 Task: Click on the option Past companies.
Action: Mouse moved to (924, 134)
Screenshot: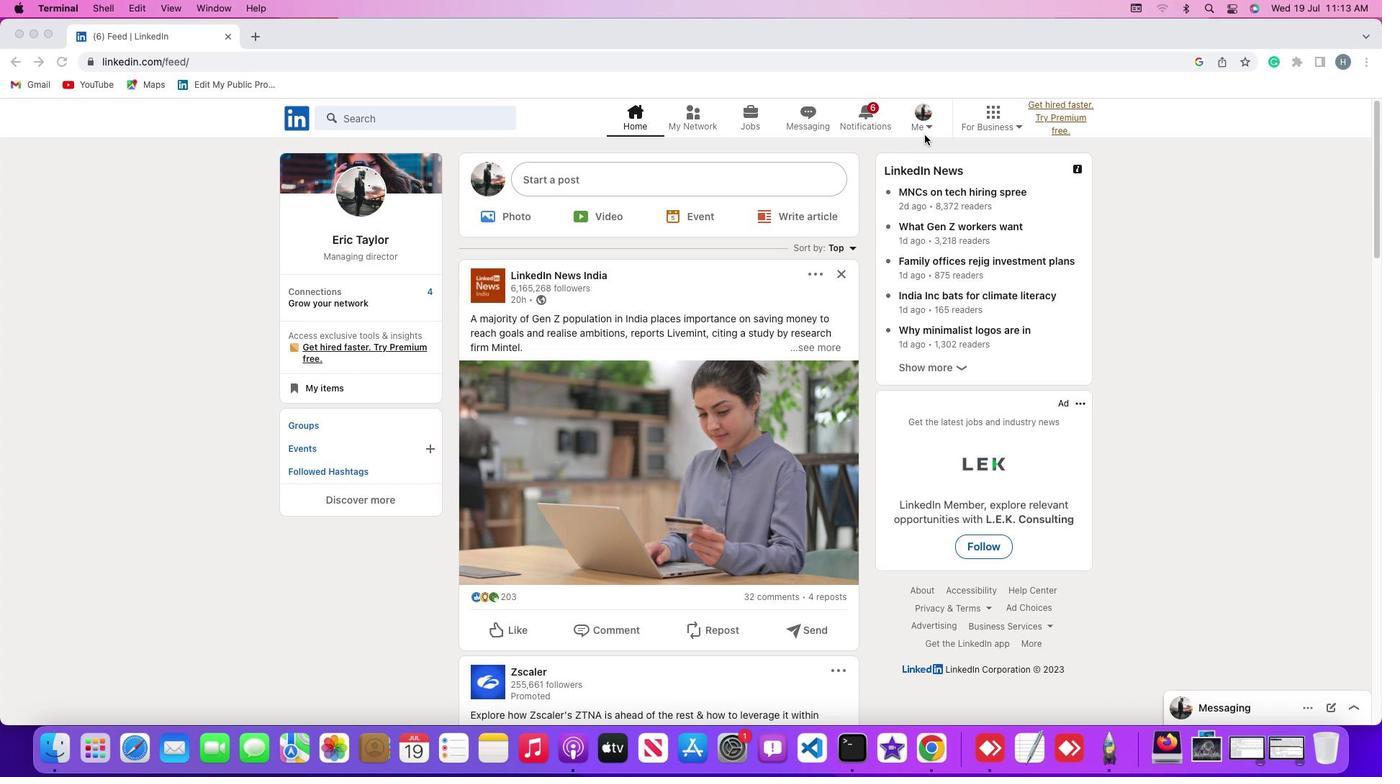
Action: Mouse pressed left at (924, 134)
Screenshot: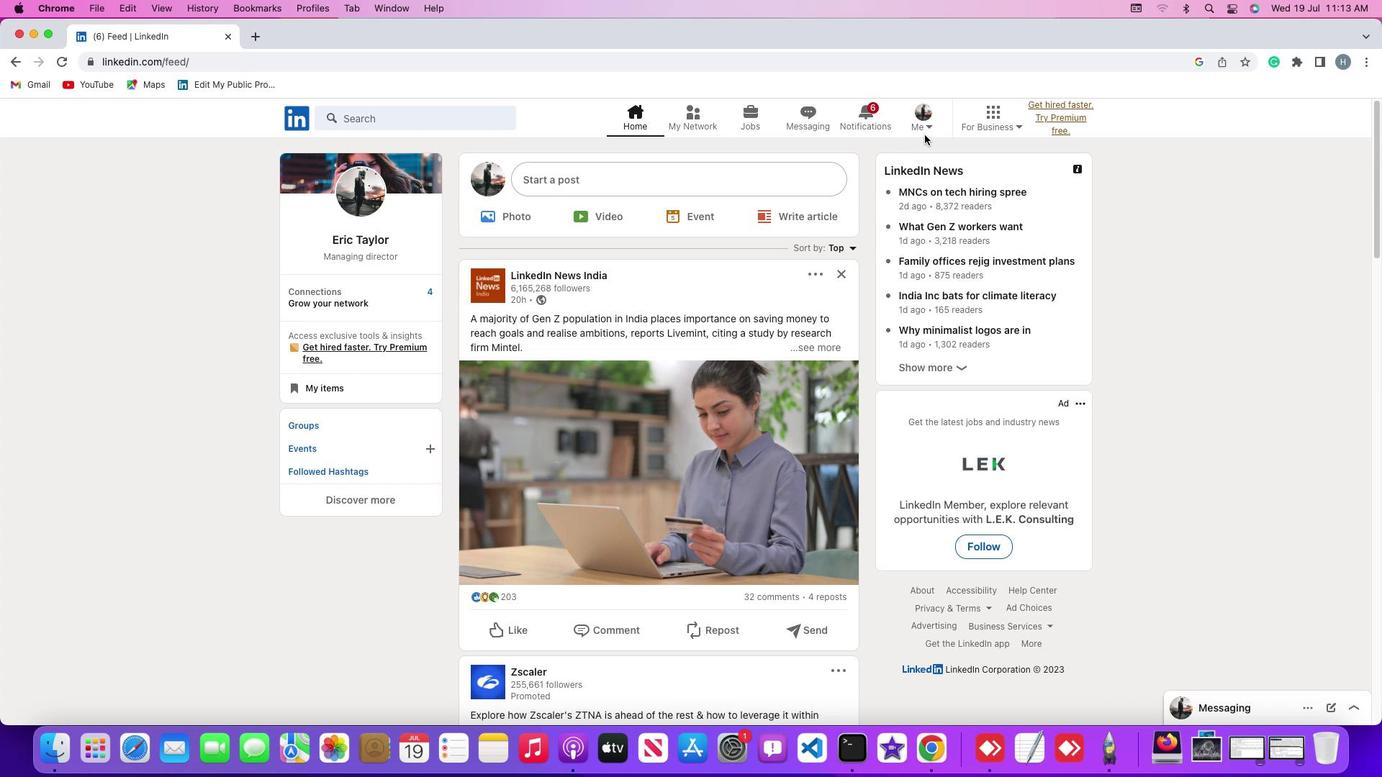 
Action: Mouse moved to (926, 127)
Screenshot: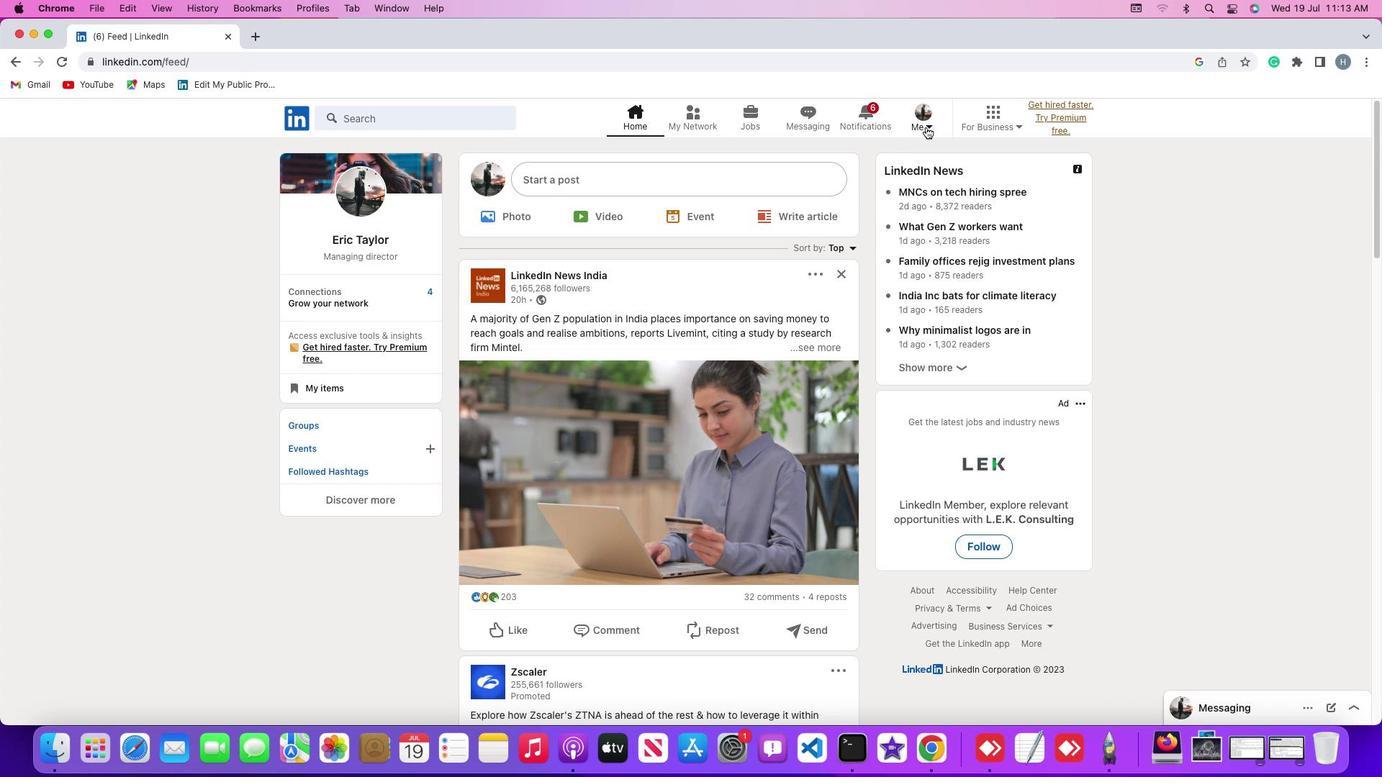 
Action: Mouse pressed left at (926, 127)
Screenshot: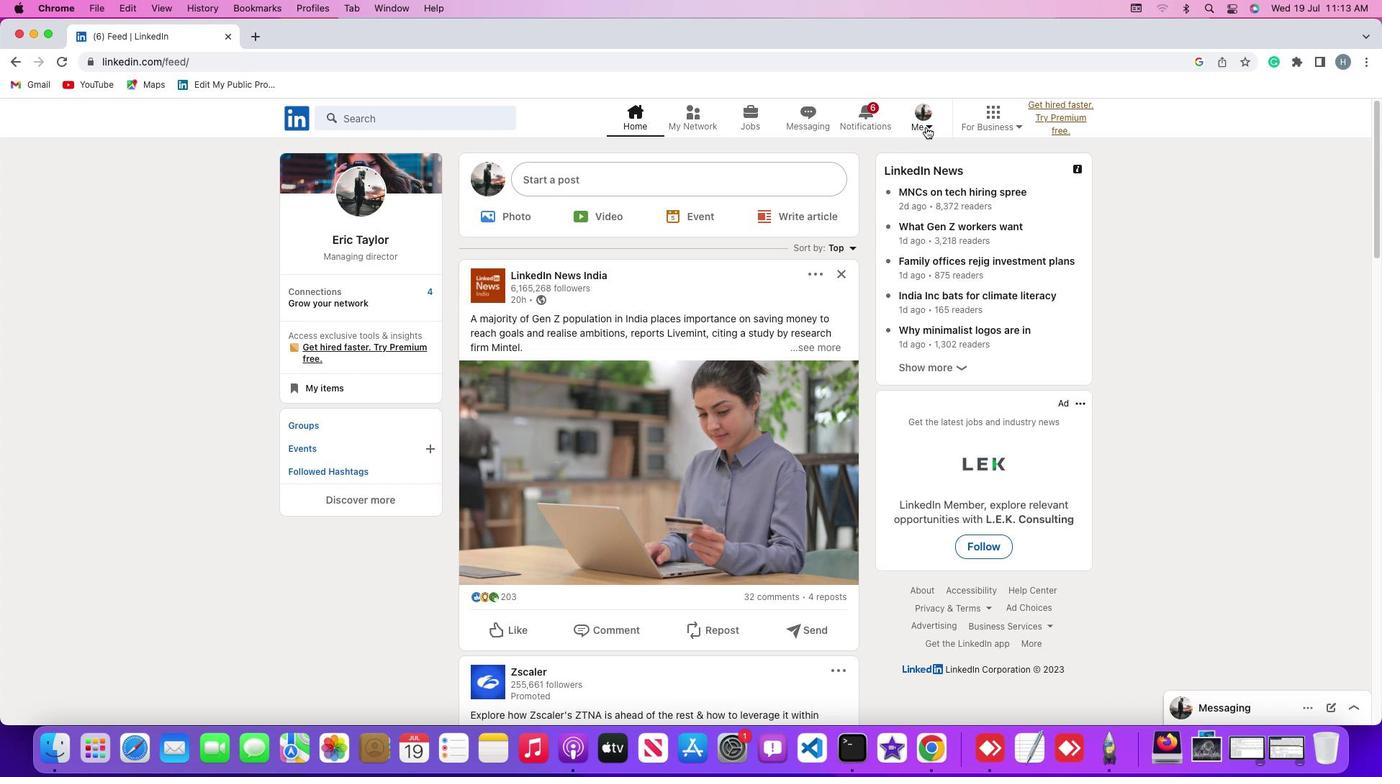 
Action: Mouse moved to (849, 271)
Screenshot: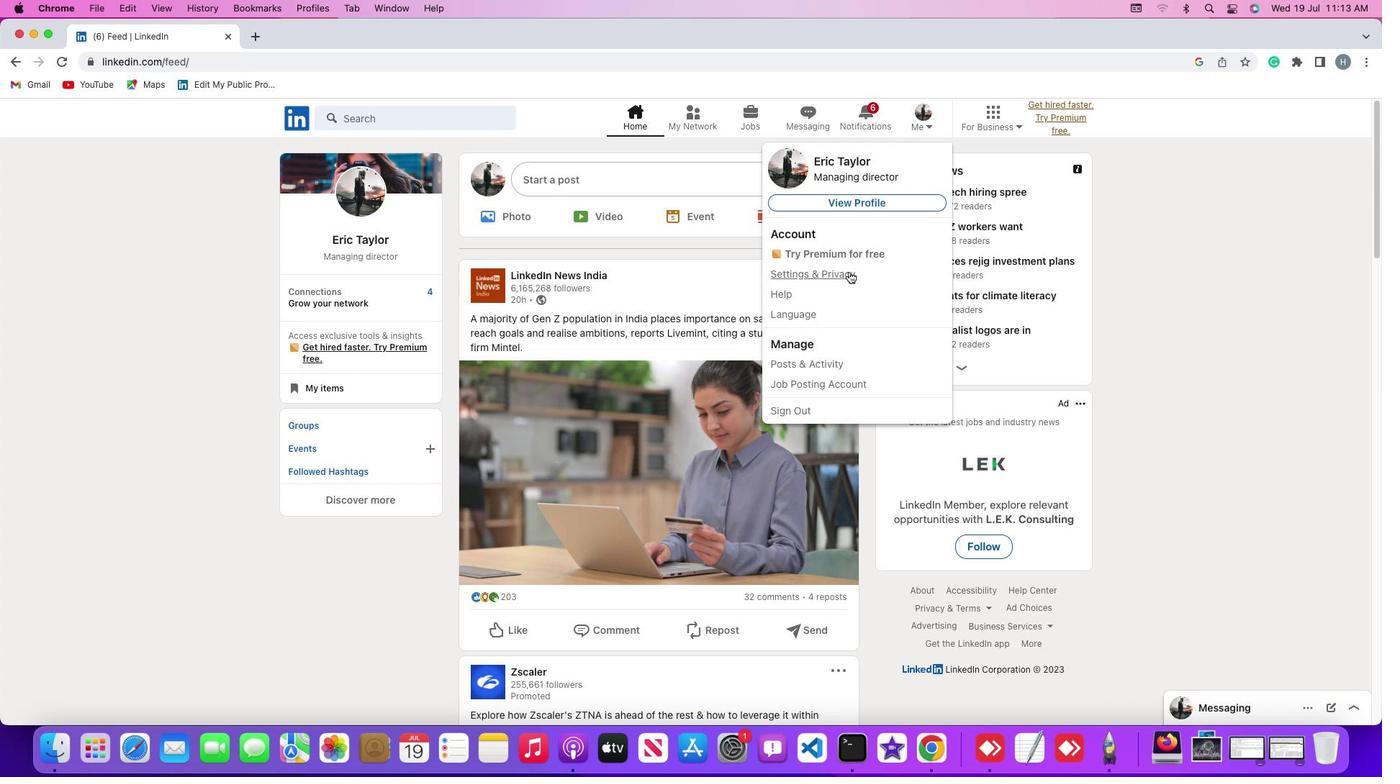 
Action: Mouse pressed left at (849, 271)
Screenshot: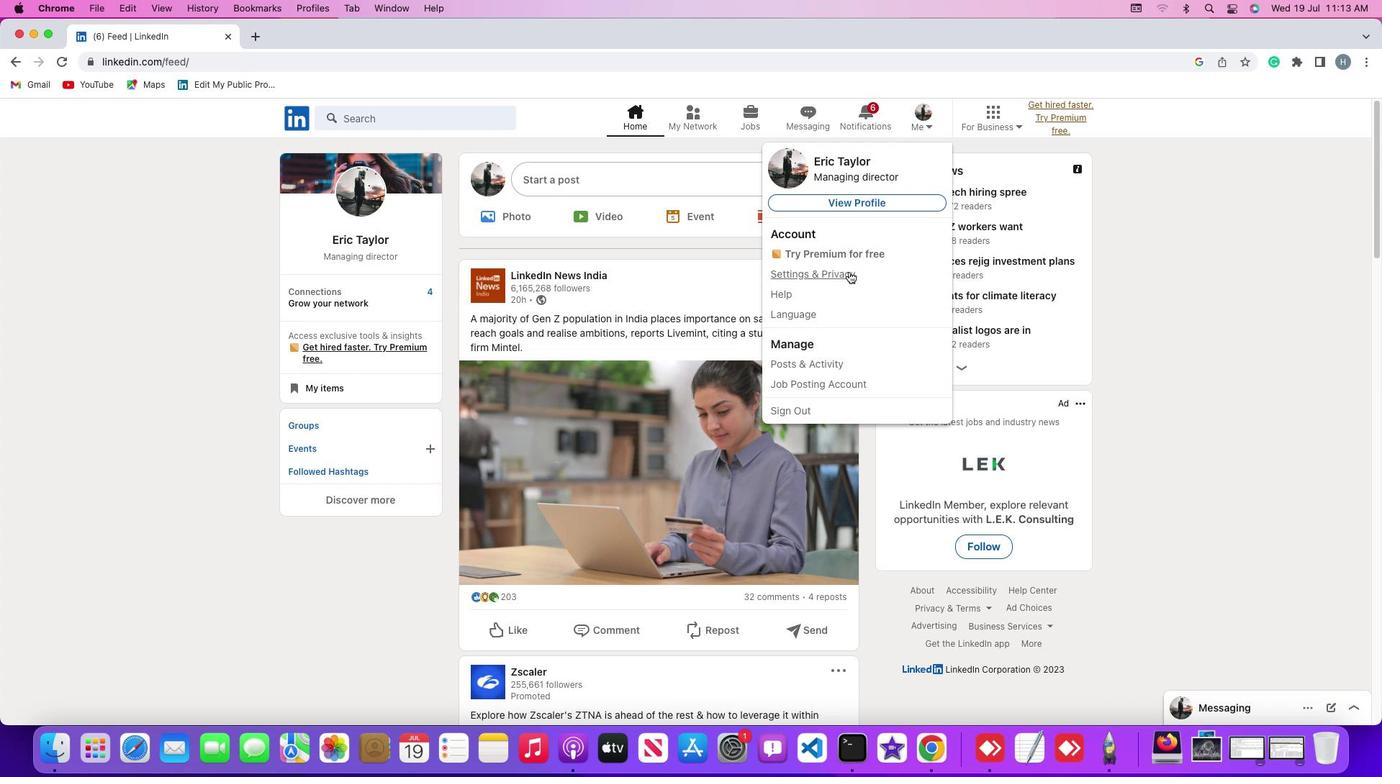 
Action: Mouse moved to (128, 438)
Screenshot: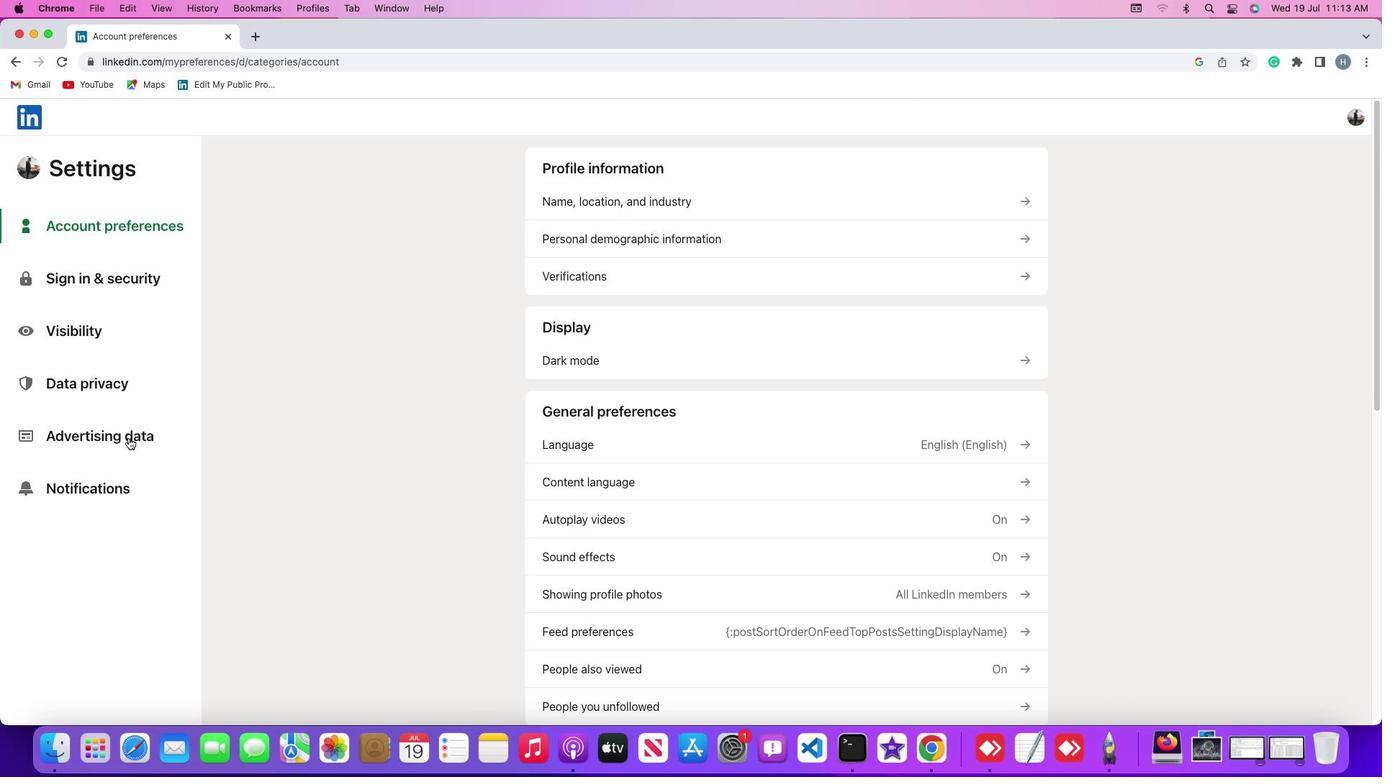 
Action: Mouse pressed left at (128, 438)
Screenshot: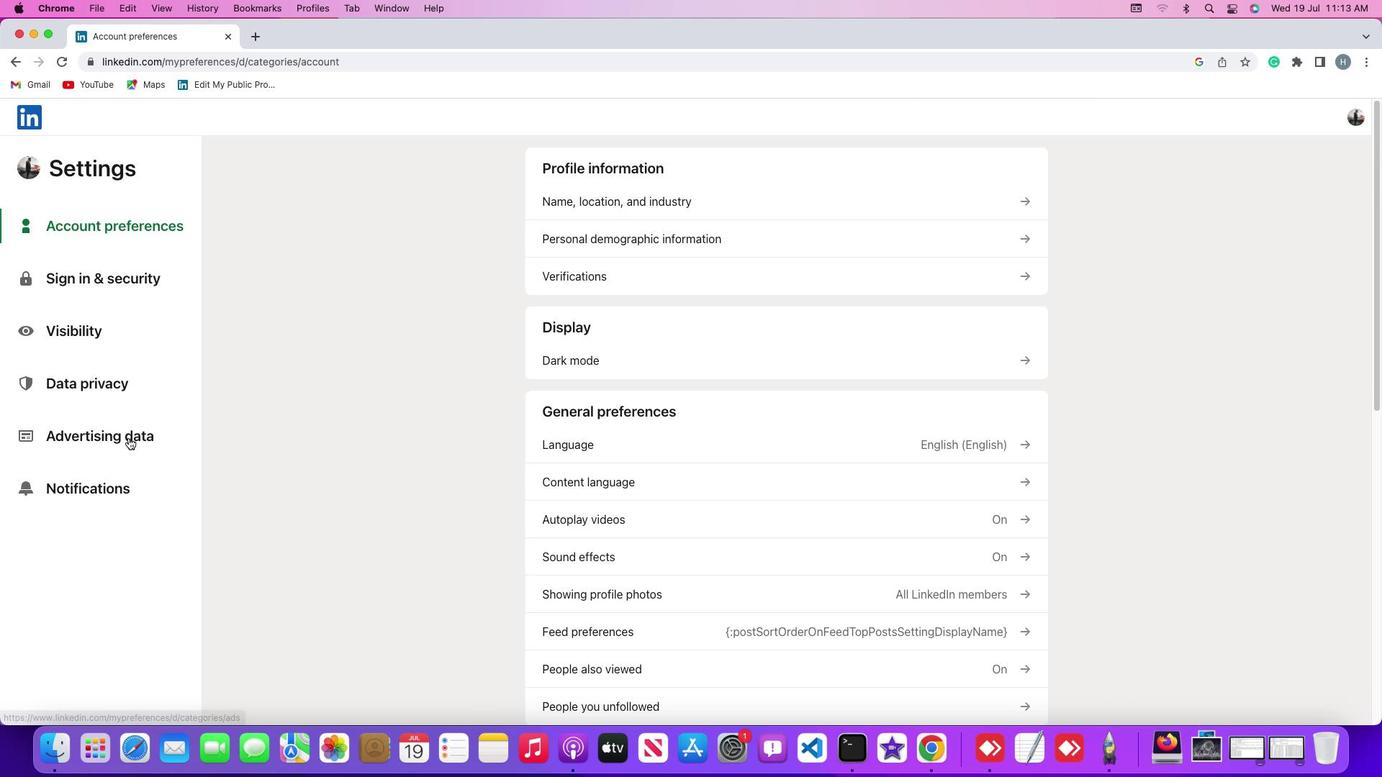 
Action: Mouse moved to (128, 438)
Screenshot: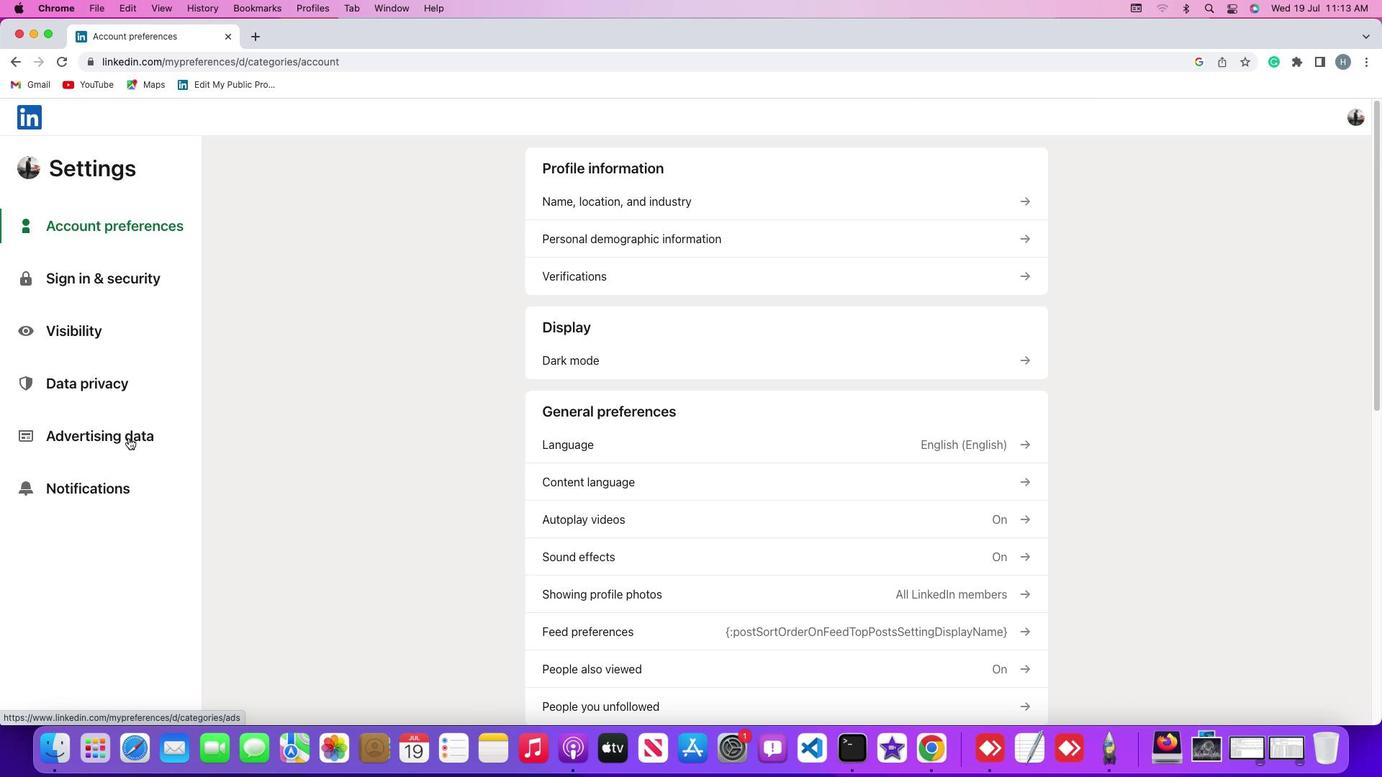
Action: Mouse pressed left at (128, 438)
Screenshot: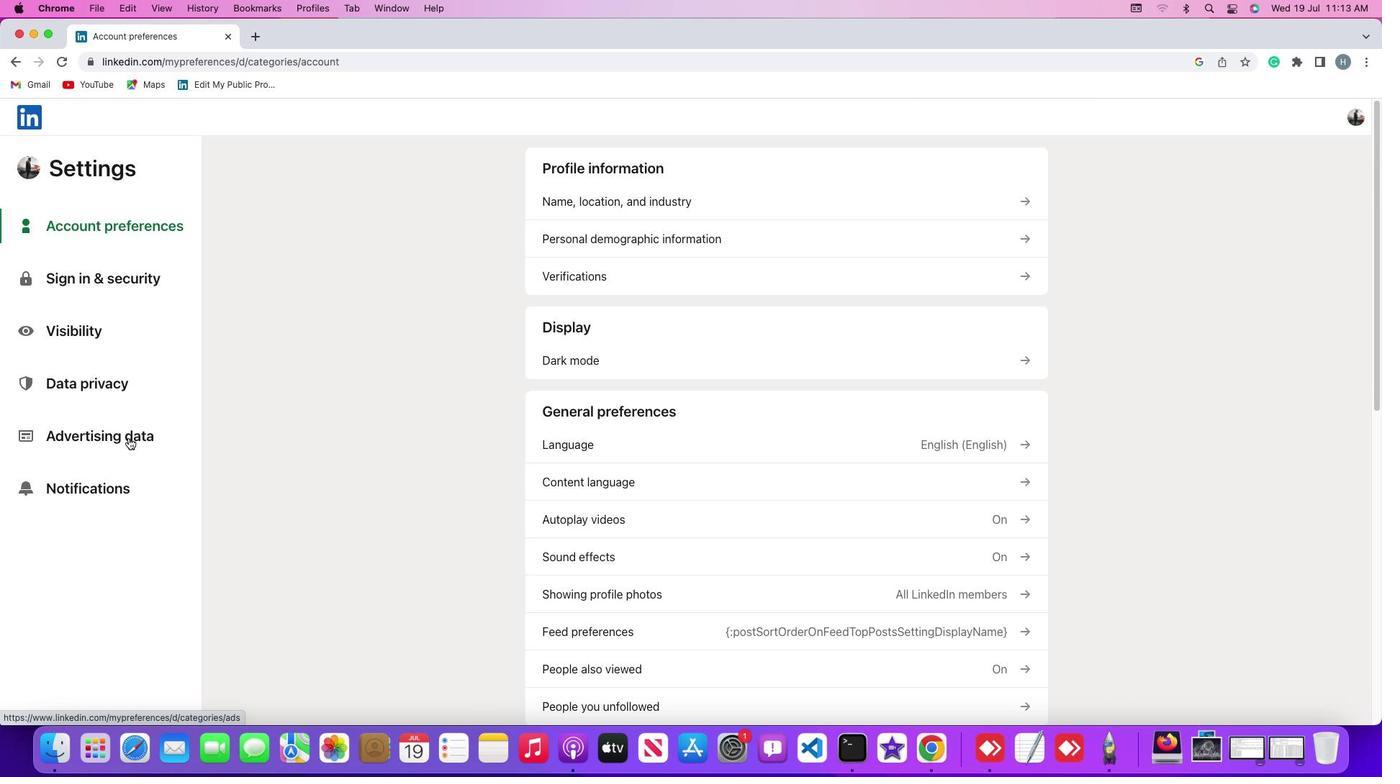 
Action: Mouse moved to (555, 588)
Screenshot: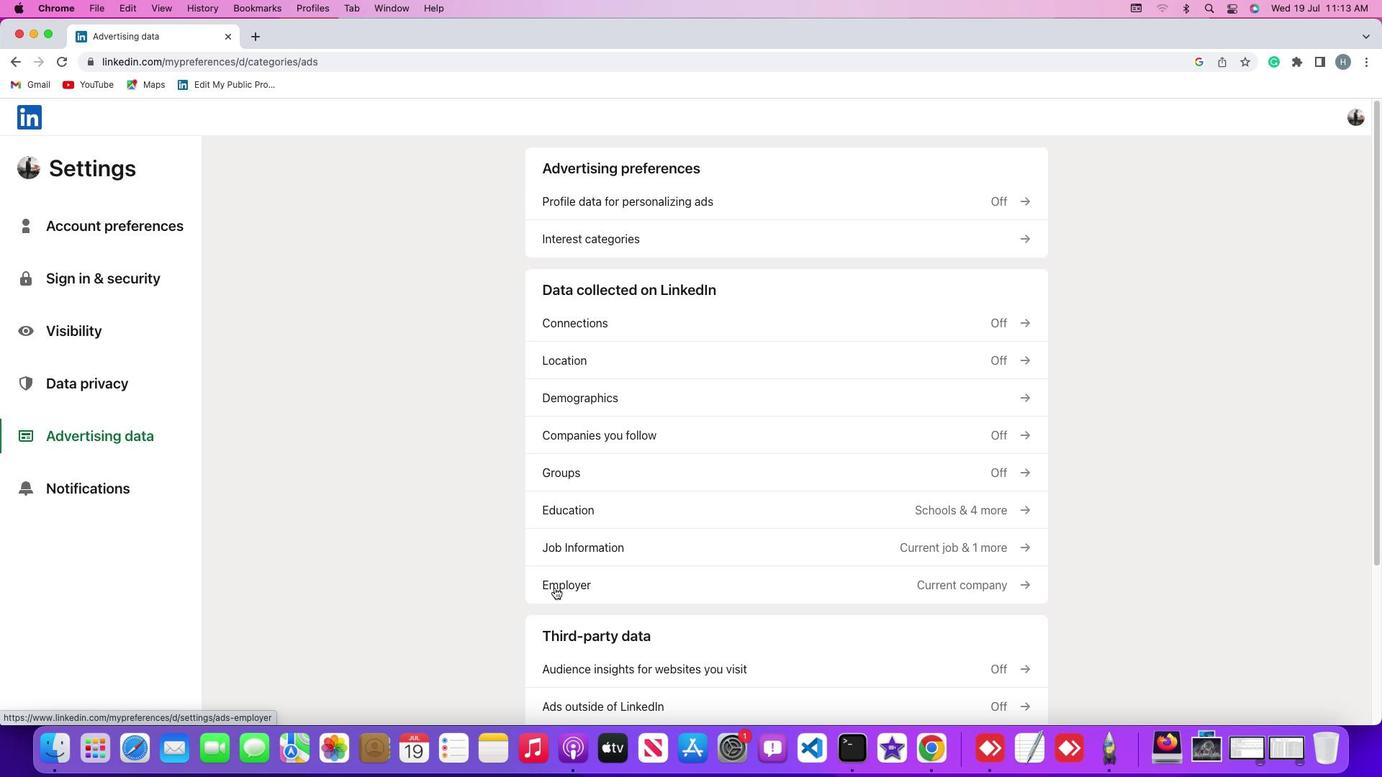 
Action: Mouse pressed left at (555, 588)
Screenshot: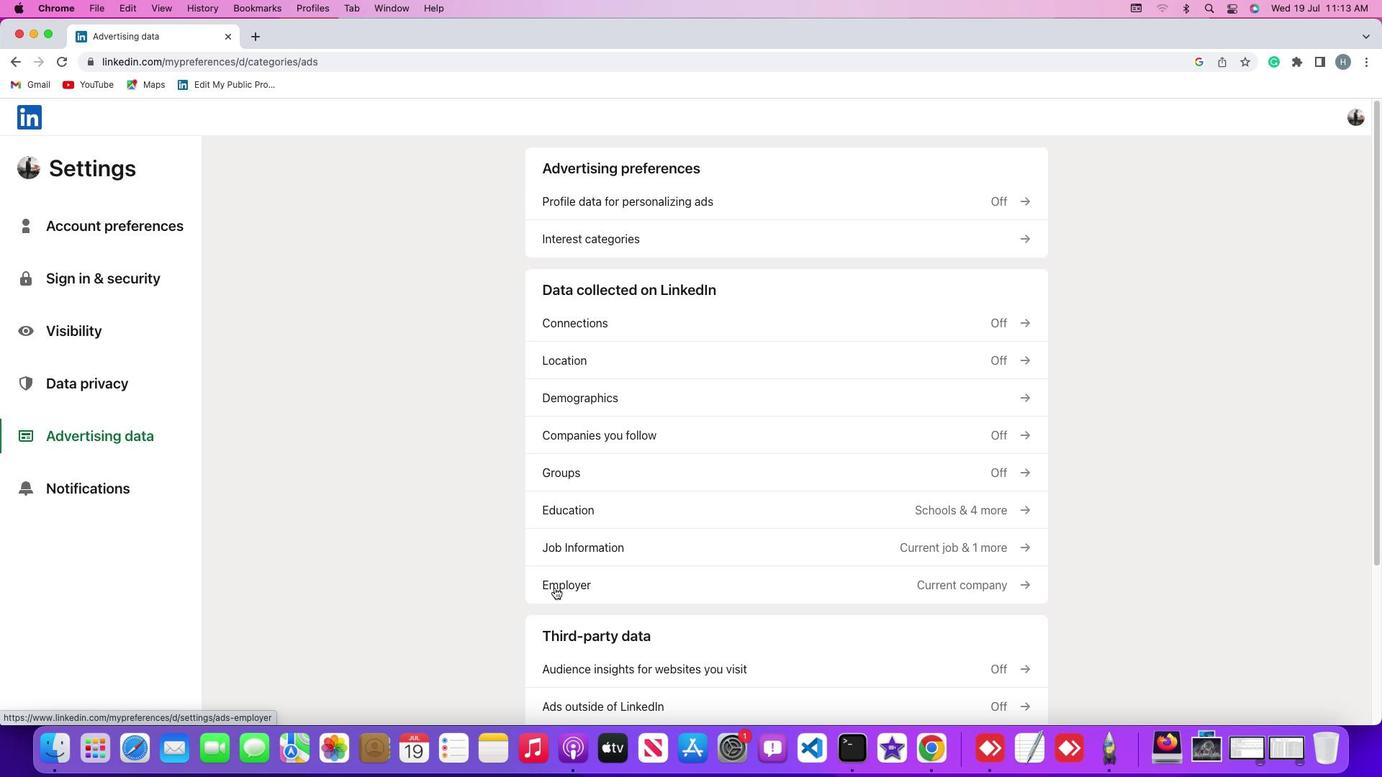 
Action: Mouse moved to (564, 286)
Screenshot: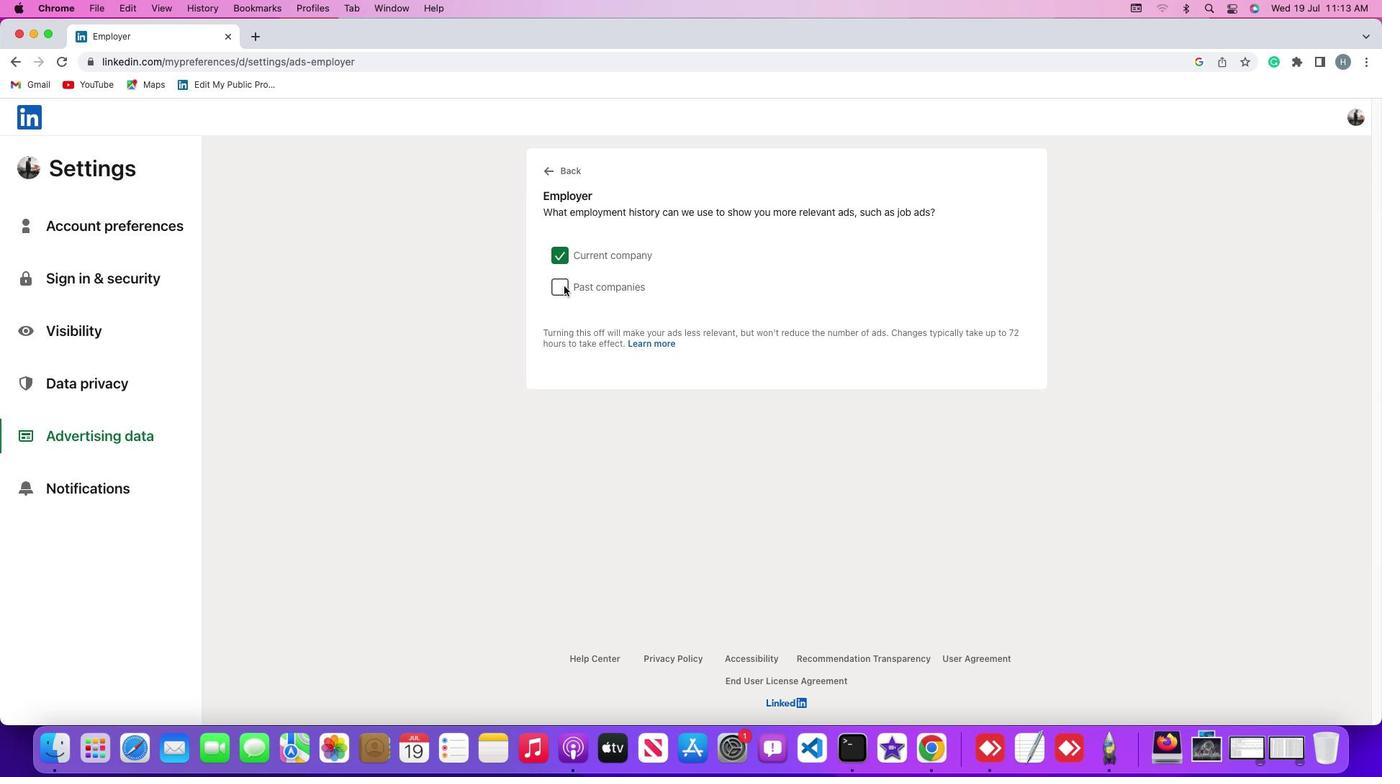
Action: Mouse pressed left at (564, 286)
Screenshot: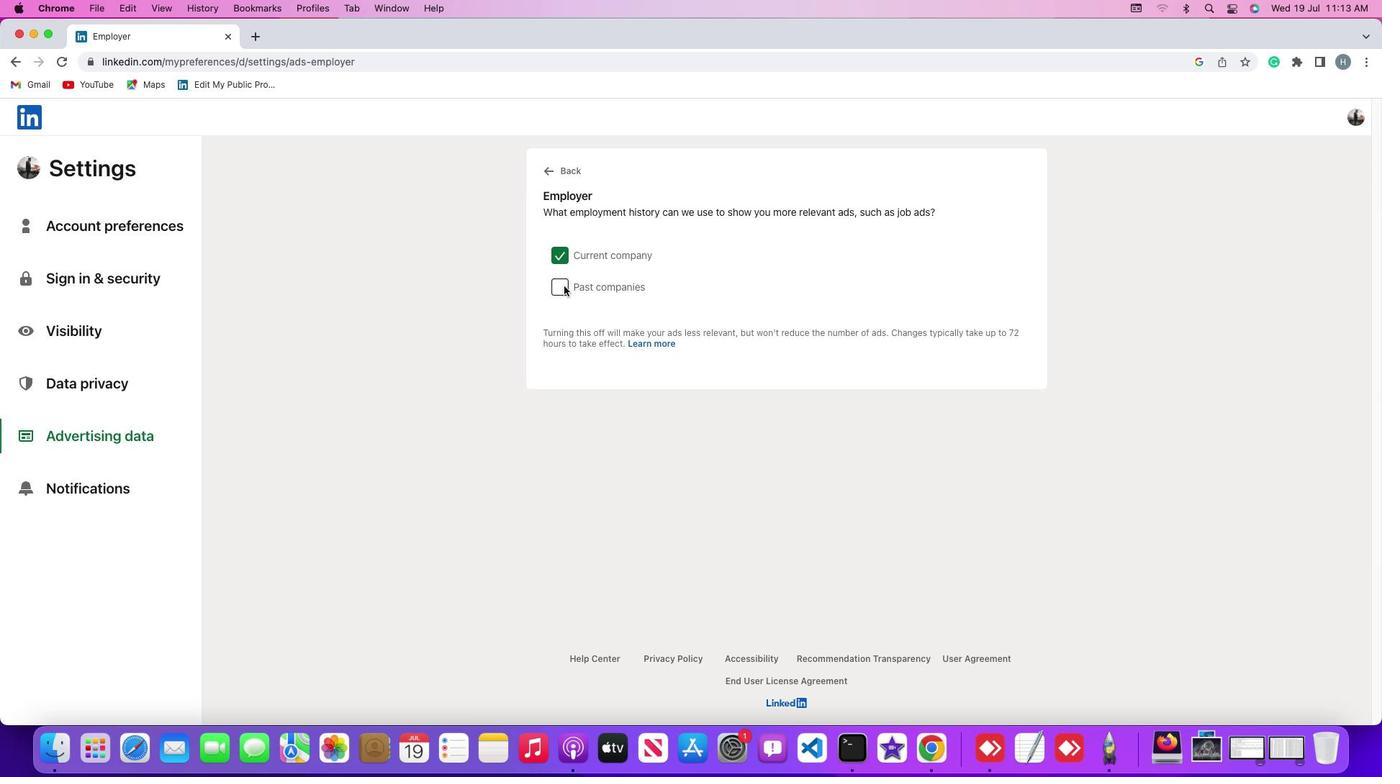 
Action: Mouse moved to (584, 331)
Screenshot: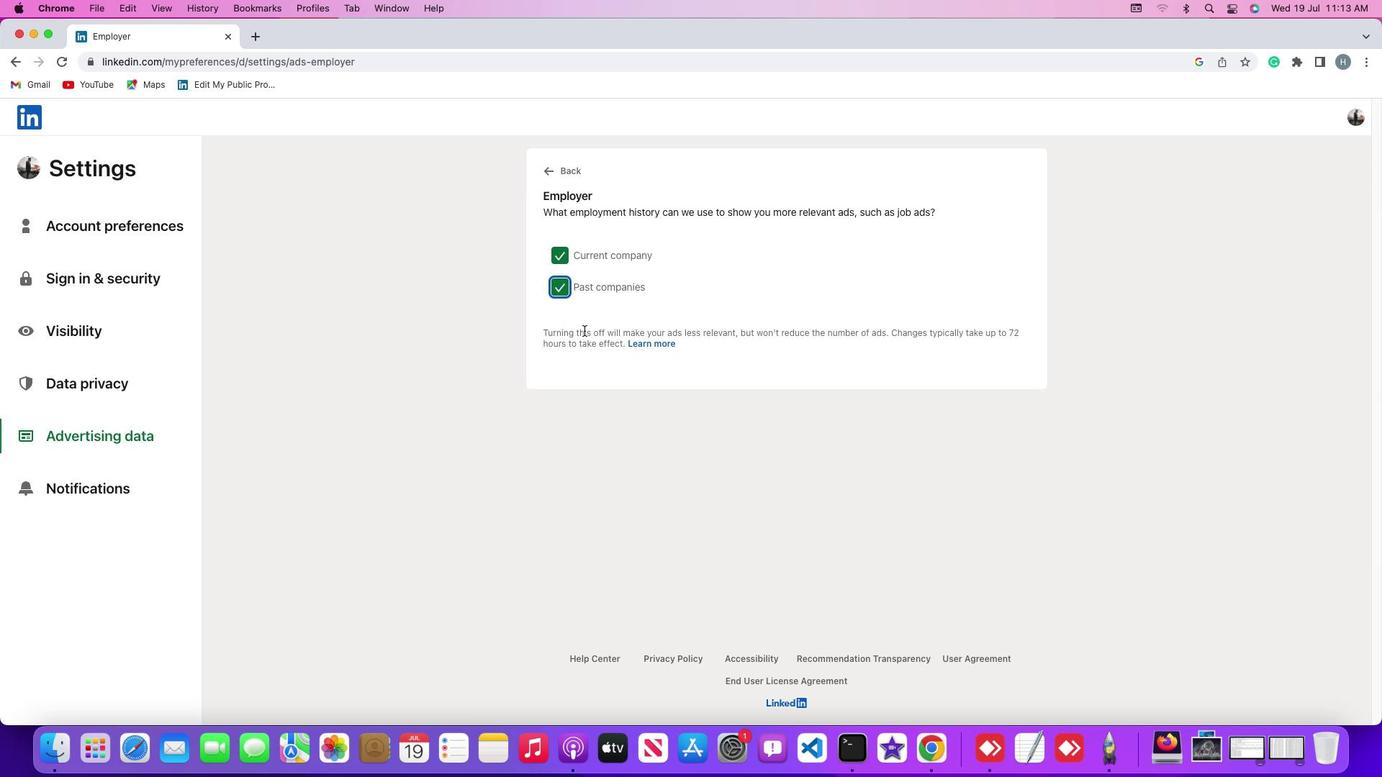 
